 Task: Create Workspace Human Resources Information Systems Workspace description Coordinate and manage company-wide employee volunteer time off (VTO) programs. Workspace type Other
Action: Mouse moved to (382, 162)
Screenshot: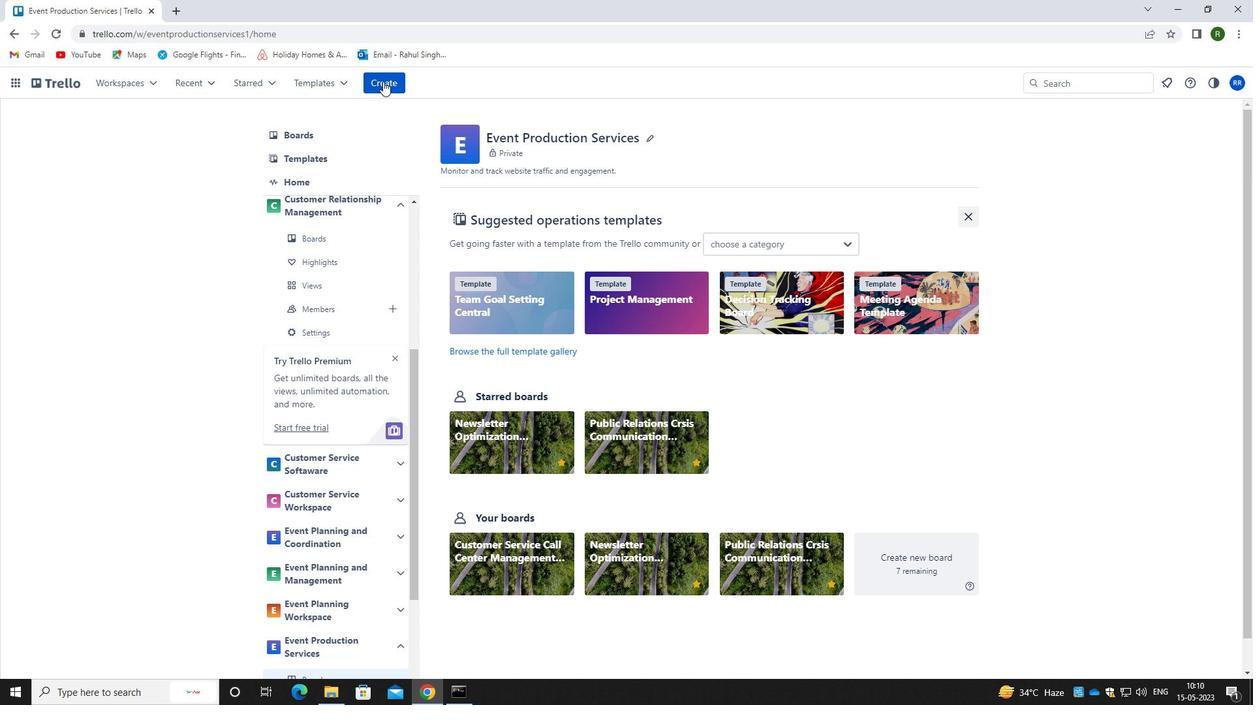 
Action: Mouse pressed left at (382, 162)
Screenshot: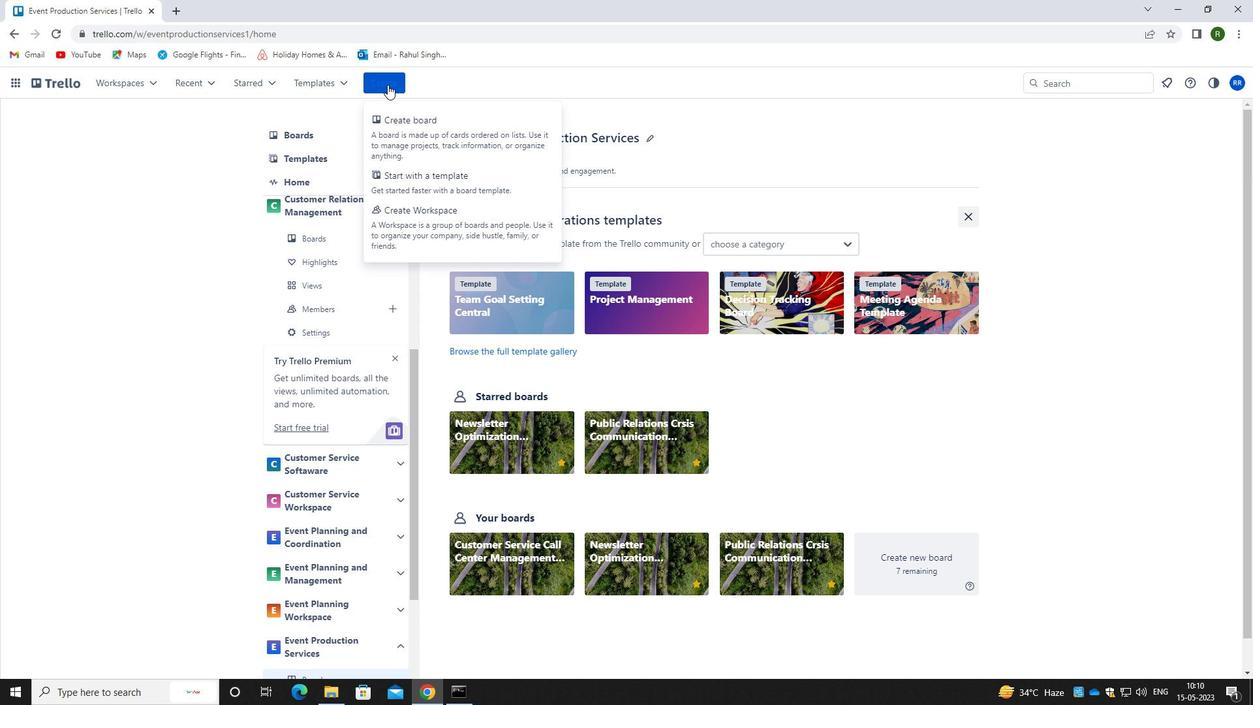
Action: Mouse moved to (434, 276)
Screenshot: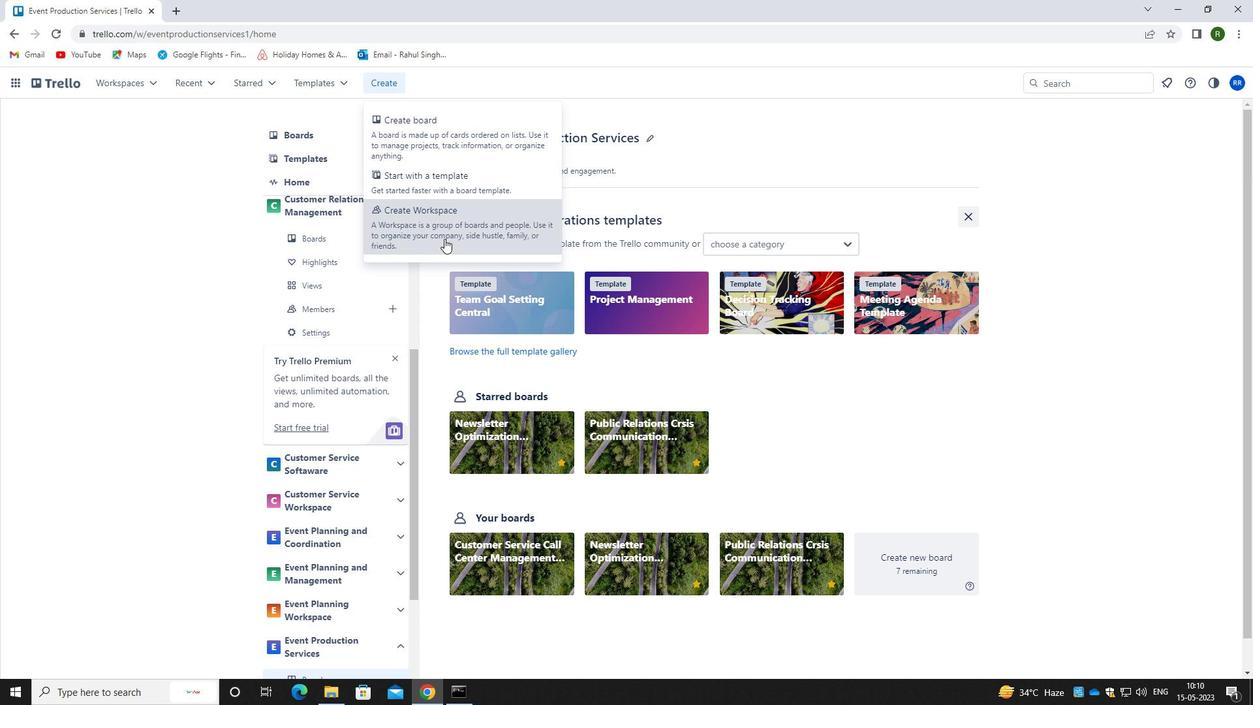 
Action: Mouse pressed left at (434, 276)
Screenshot: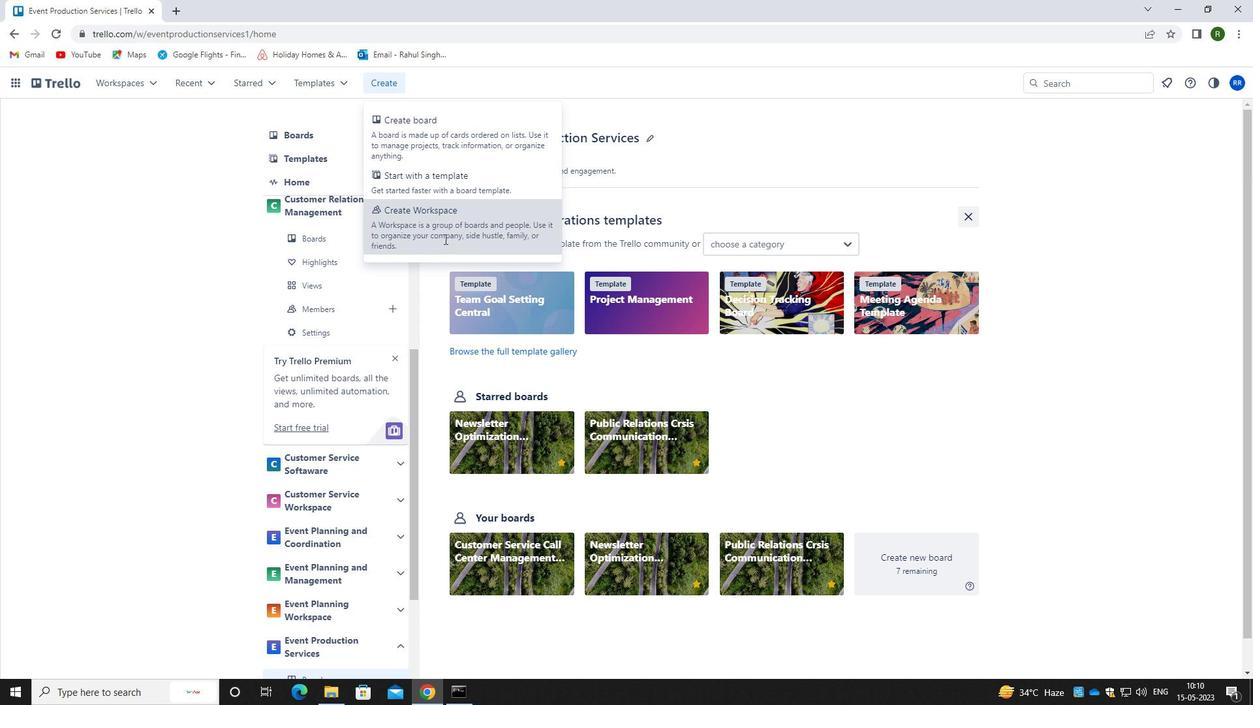 
Action: Mouse moved to (436, 284)
Screenshot: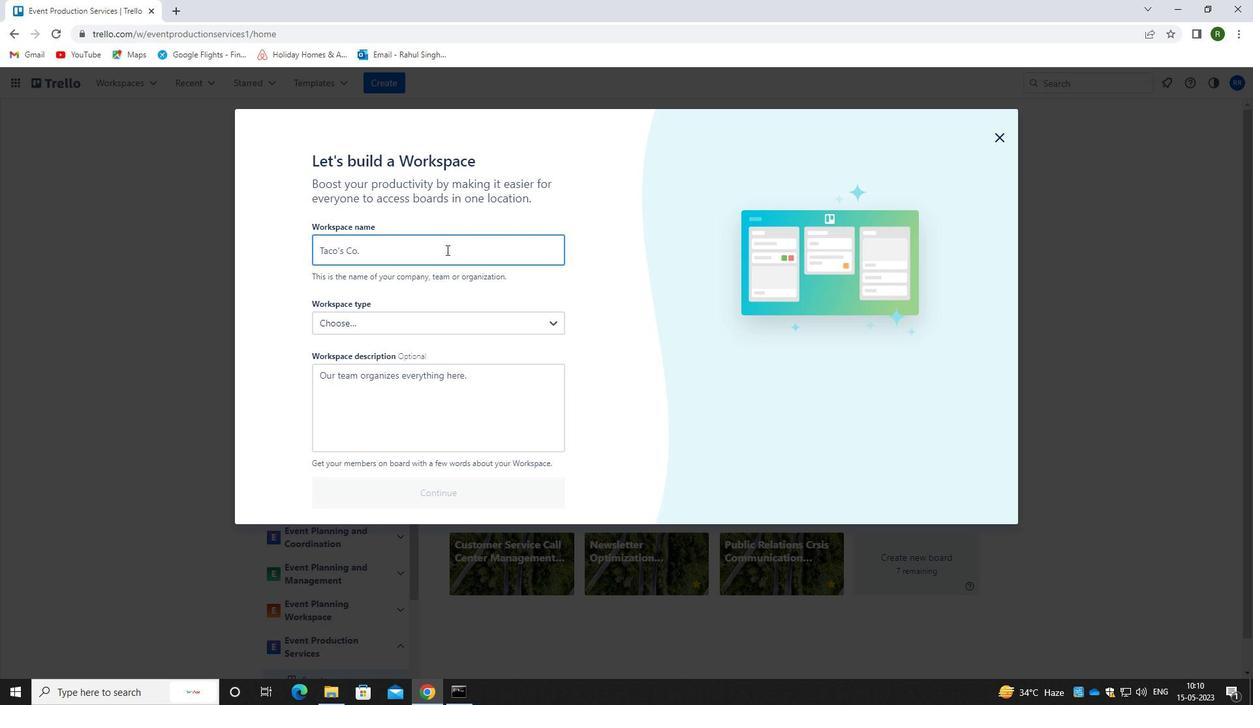 
Action: Mouse pressed left at (436, 284)
Screenshot: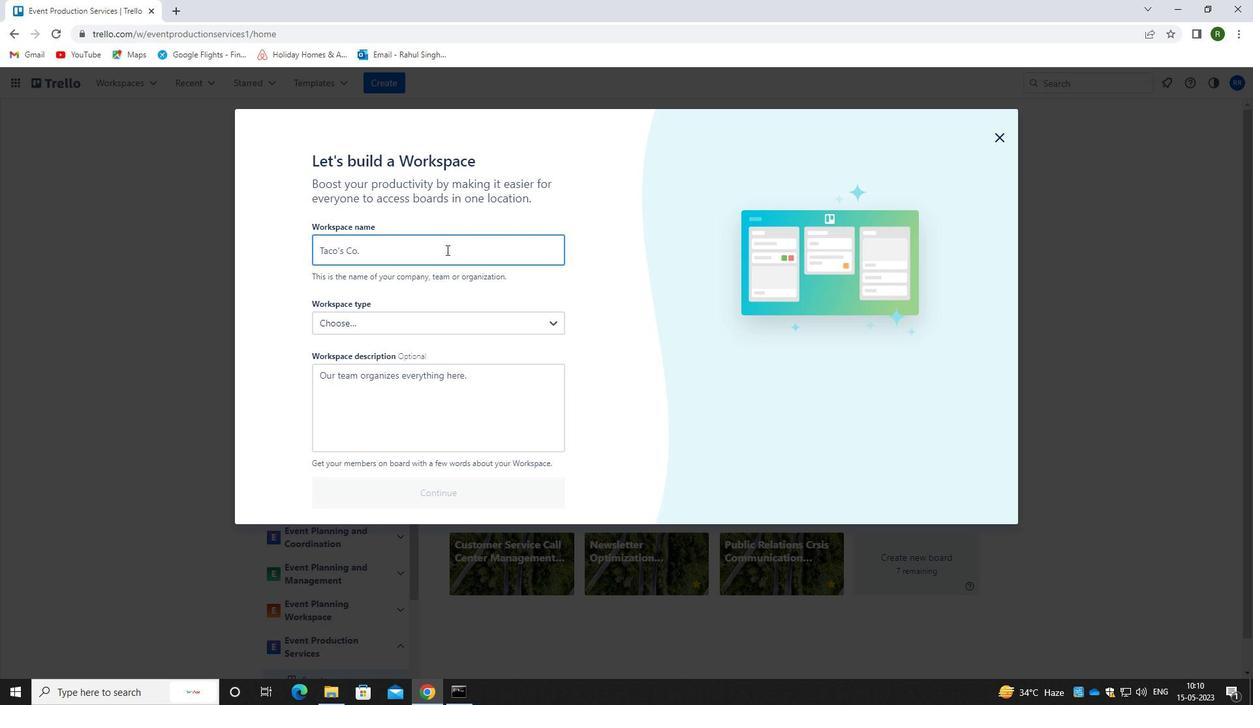 
Action: Key pressed <Key.shift>H<Key.shift>U<Key.backspace><Key.backspace><Key.shift>HUMAN<Key.space><Key.shift><Key.shift><Key.shift><Key.shift><Key.shift><Key.shift><Key.shift><Key.shift><Key.shift><Key.shift><Key.shift><Key.shift><Key.shift><Key.shift><Key.shift><Key.shift><Key.shift><Key.shift><Key.shift><Key.shift><Key.shift><Key.shift><Key.shift><Key.shift><Key.shift><Key.shift><Key.shift><Key.shift><Key.shift><Key.shift><Key.shift><Key.shift><Key.shift><Key.shift><Key.shift><Key.shift><Key.shift><Key.shift><Key.shift><Key.shift><Key.shift><Key.shift><Key.shift><Key.shift><Key.shift><Key.shift>RESOURCE<Key.space><Key.shift>SYSTEMS<Key.space><Key.shift>W<Key.backspace>
Screenshot: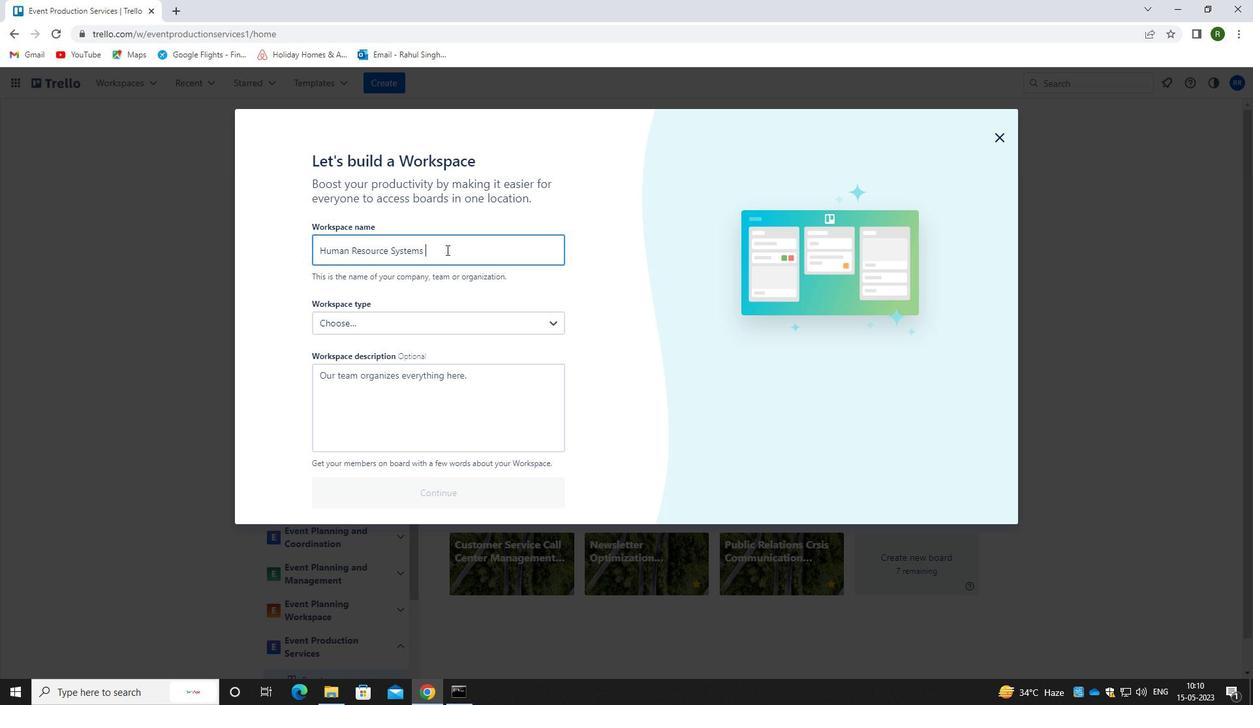 
Action: Mouse moved to (411, 397)
Screenshot: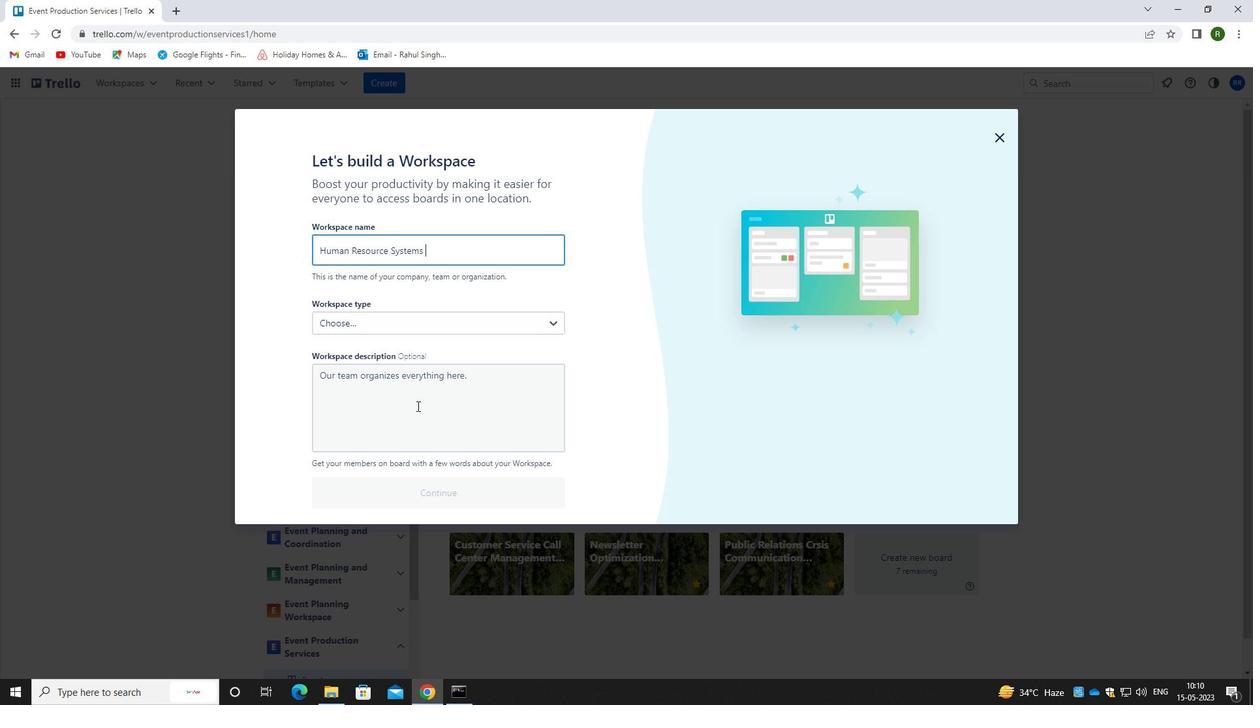 
Action: Mouse pressed left at (411, 397)
Screenshot: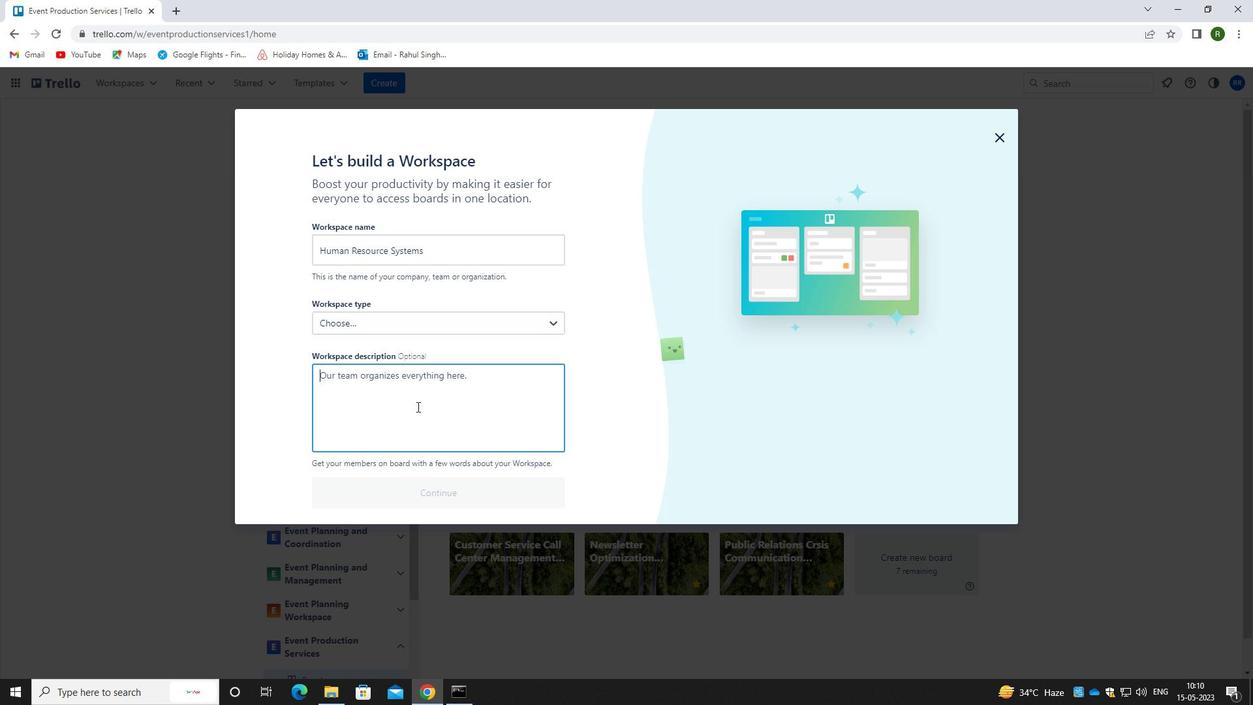 
Action: Mouse moved to (411, 397)
Screenshot: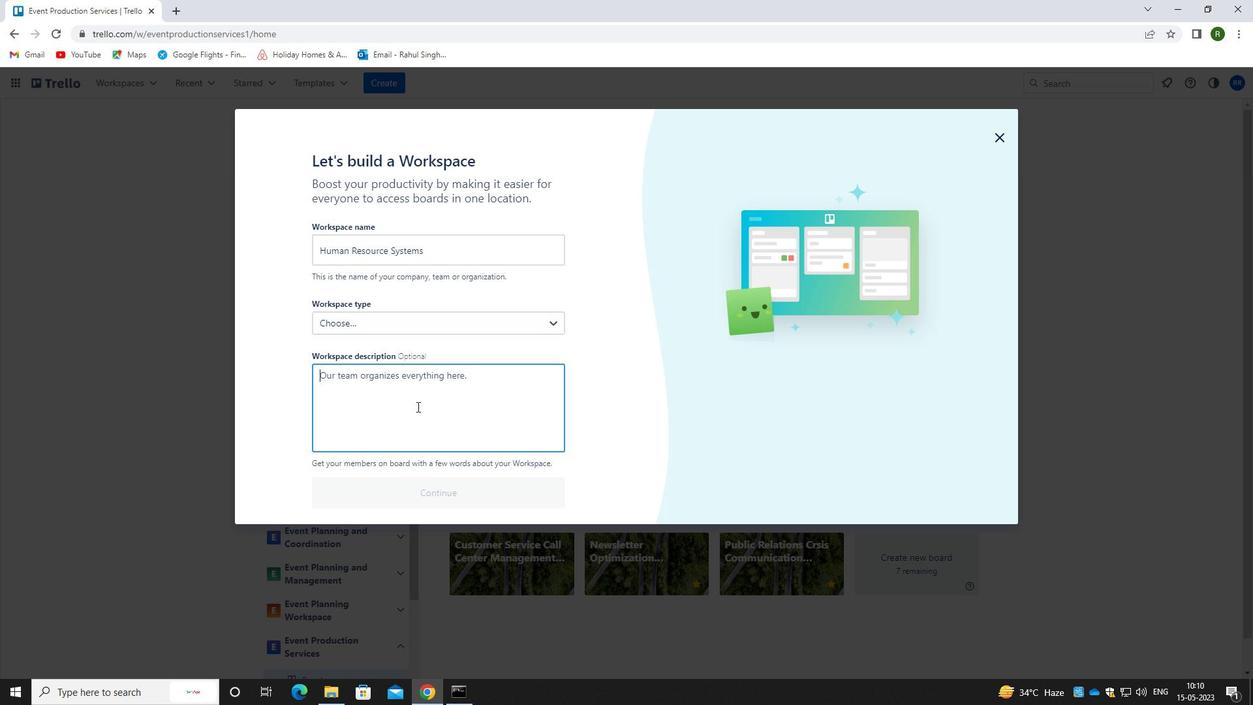 
Action: Key pressed <Key.caps_lock>C<Key.caps_lock>OORDINATE<Key.space>AND<Key.space>MANGA<Key.backspace><Key.backspace>AGE<Key.space>COMPANY-WIDE<Key.space>EMPLOYEE<Key.space>VOLUNTEER<Key.space>TIME<Key.space>OFF<Key.shift_r>(B<Key.backspace><Key.caps_lock>VTO<Key.shift_r>)<Key.space><Key.caps_lock>PRP<Key.backspace>OF<Key.backspace>GRAMS.
Screenshot: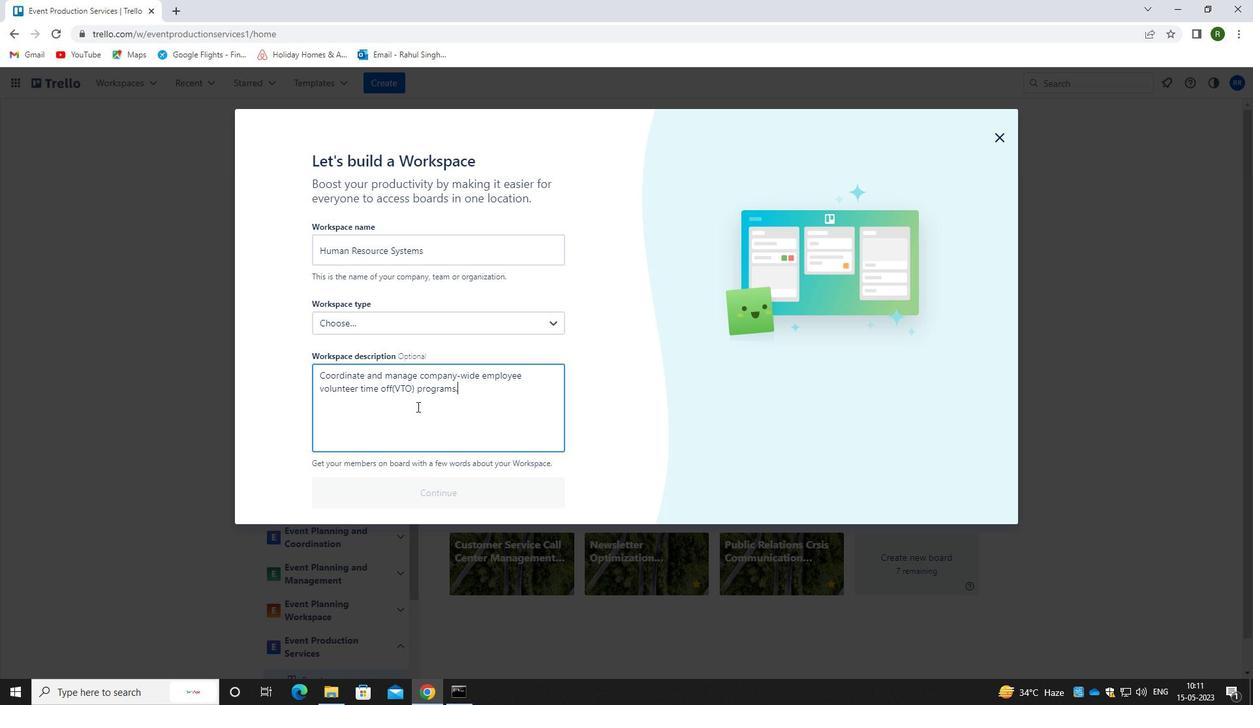 
Action: Mouse moved to (475, 340)
Screenshot: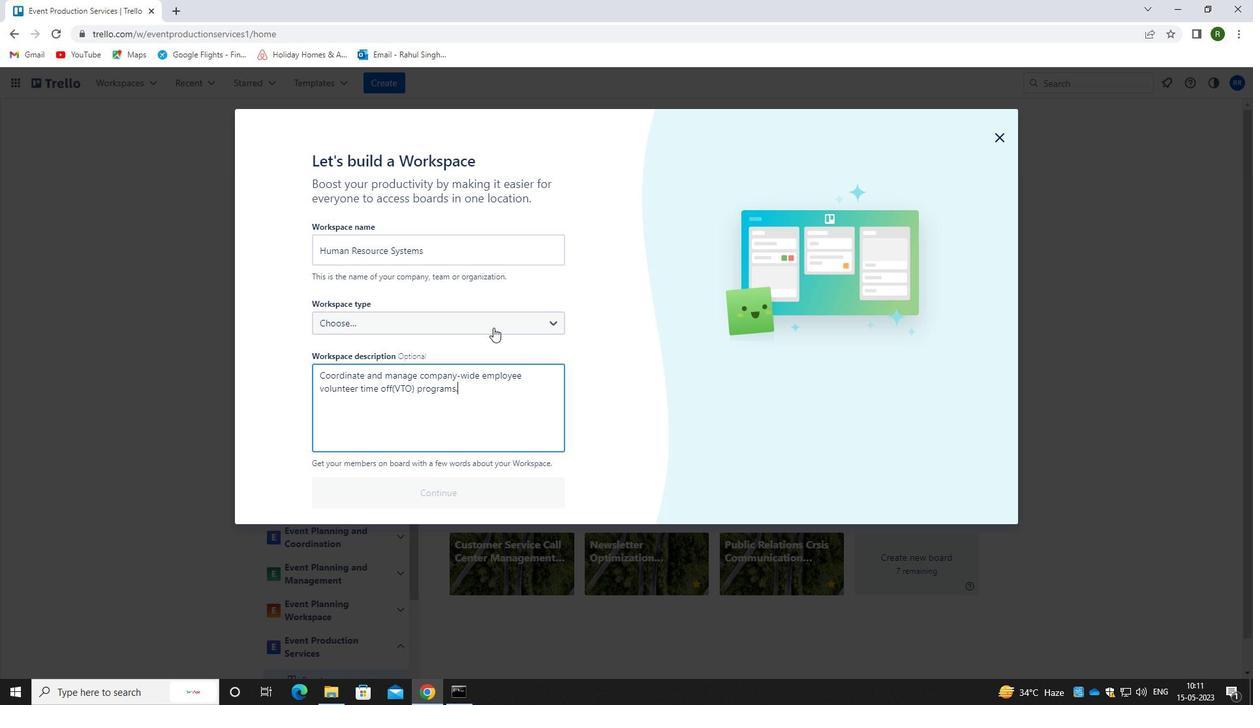 
Action: Mouse pressed left at (475, 340)
Screenshot: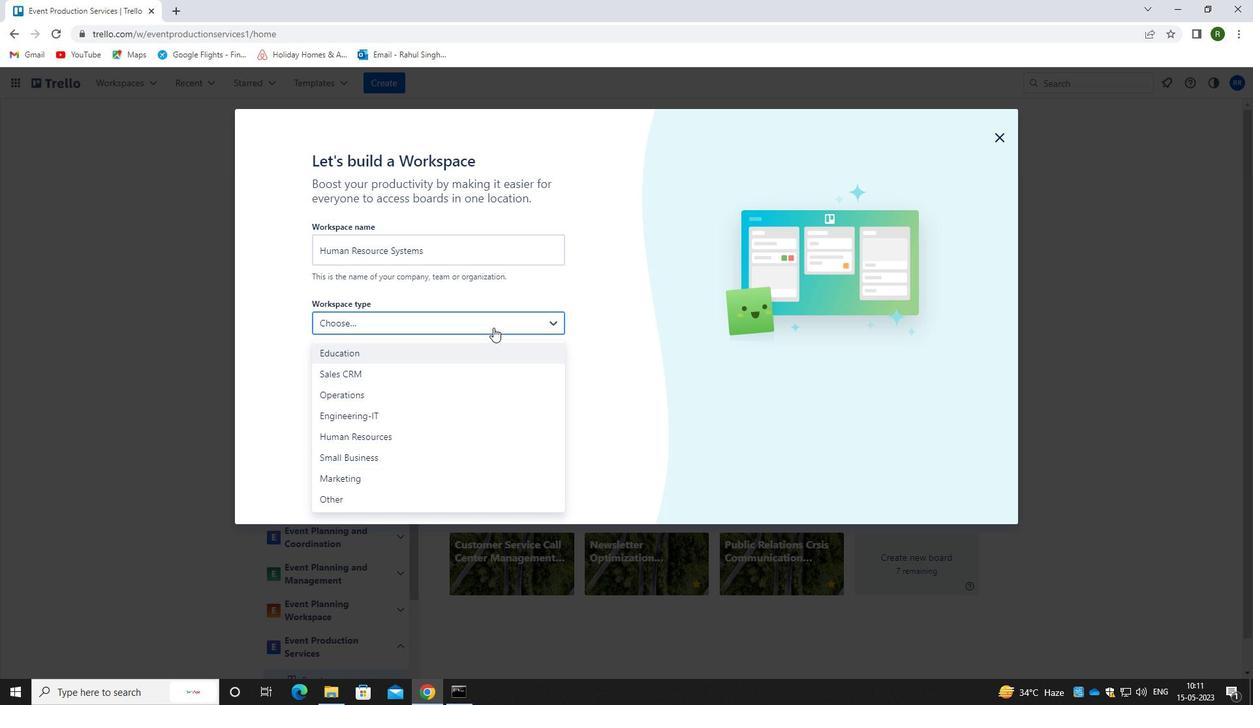 
Action: Mouse moved to (370, 458)
Screenshot: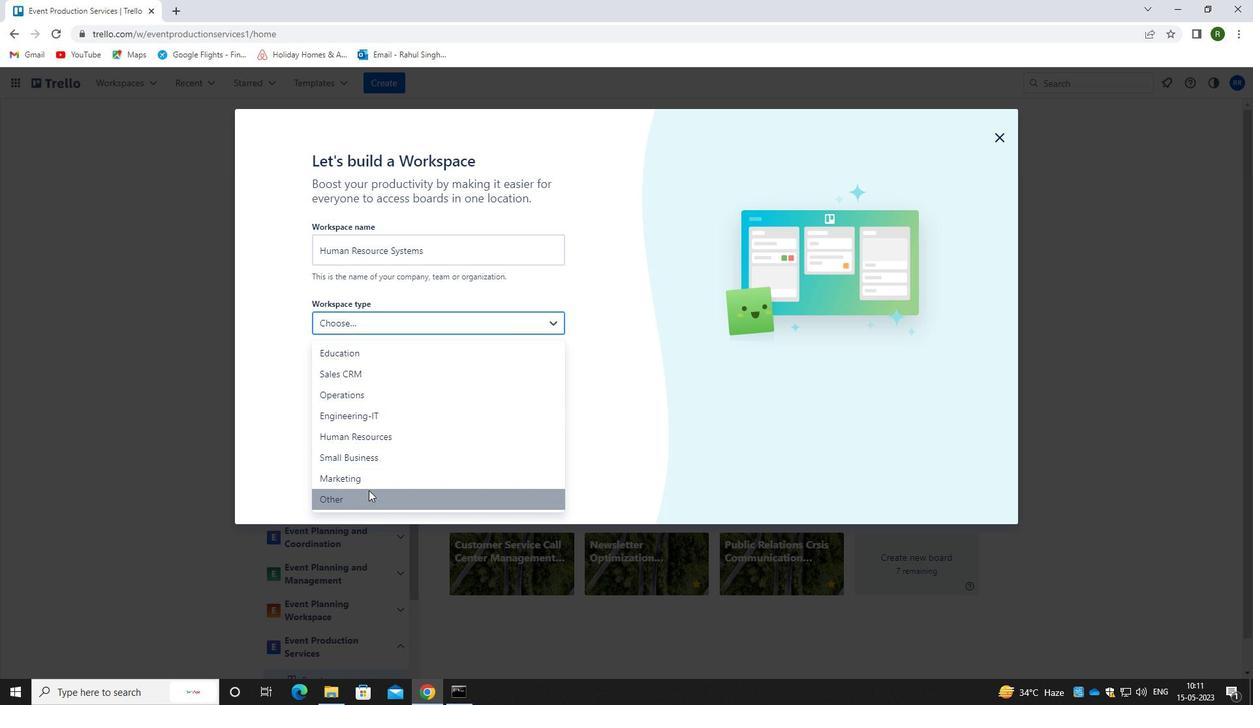
Action: Mouse pressed left at (370, 458)
Screenshot: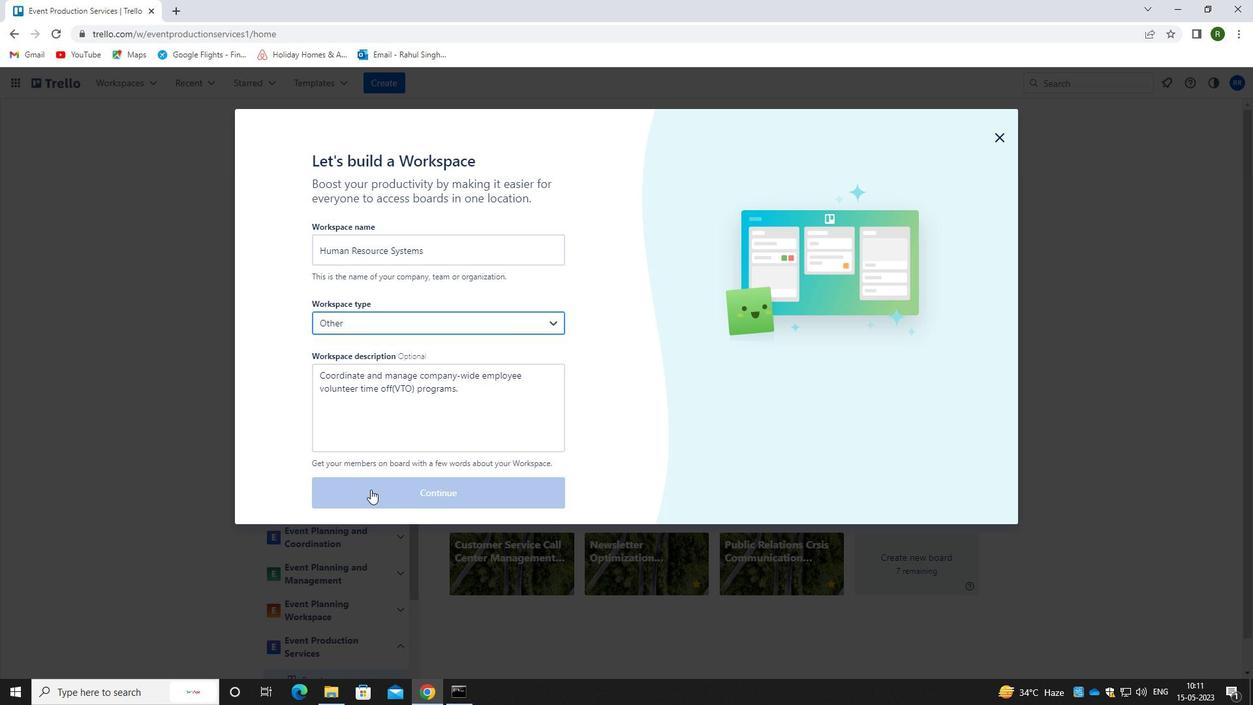 
Action: Mouse moved to (434, 462)
Screenshot: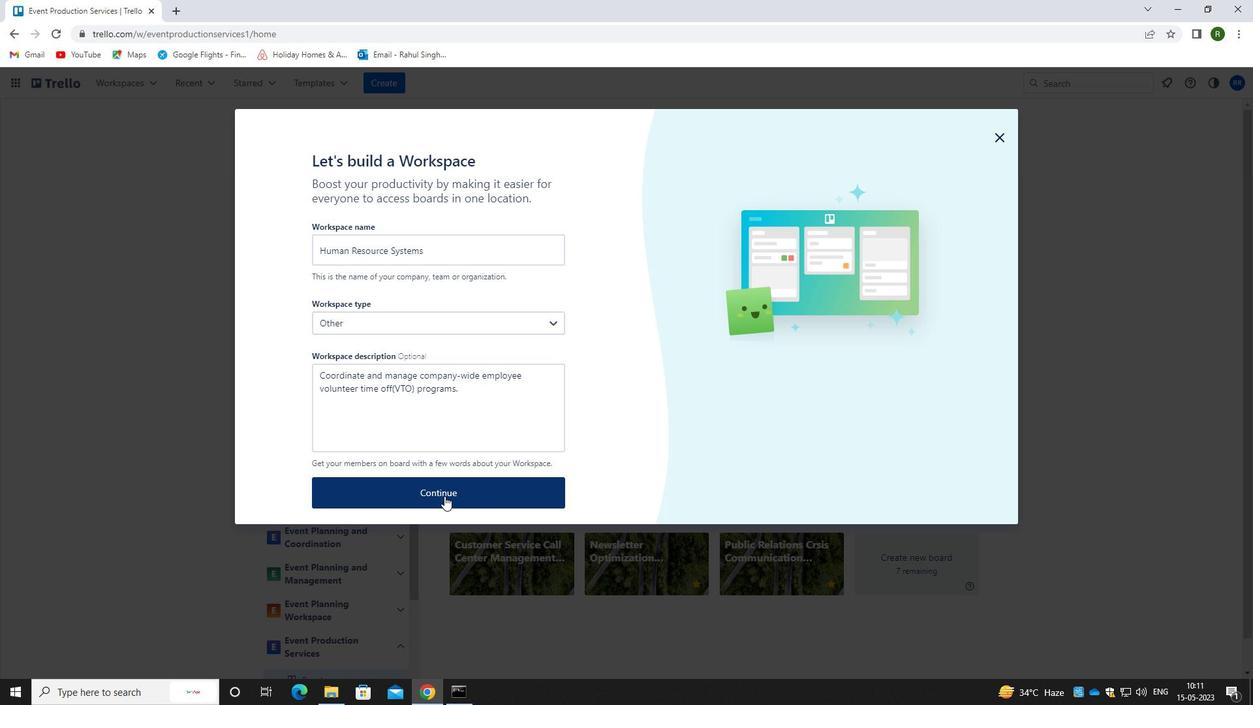 
Action: Mouse pressed left at (434, 462)
Screenshot: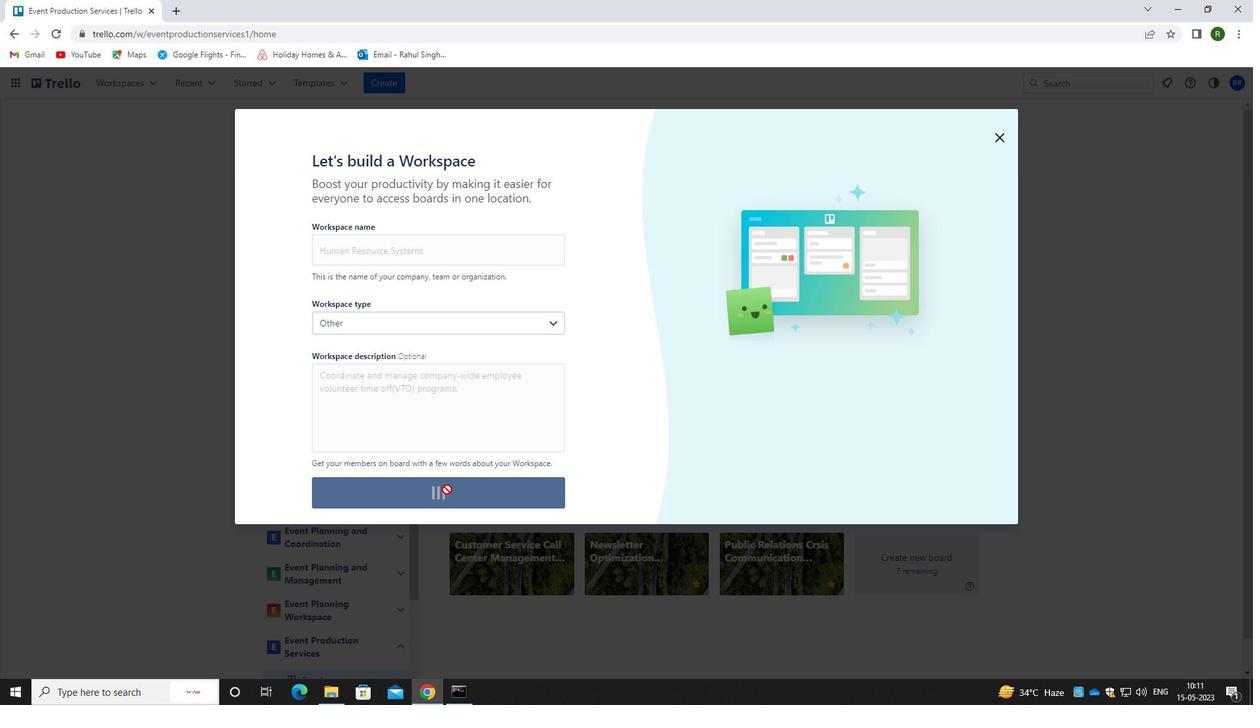 
Action: Mouse moved to (427, 360)
Screenshot: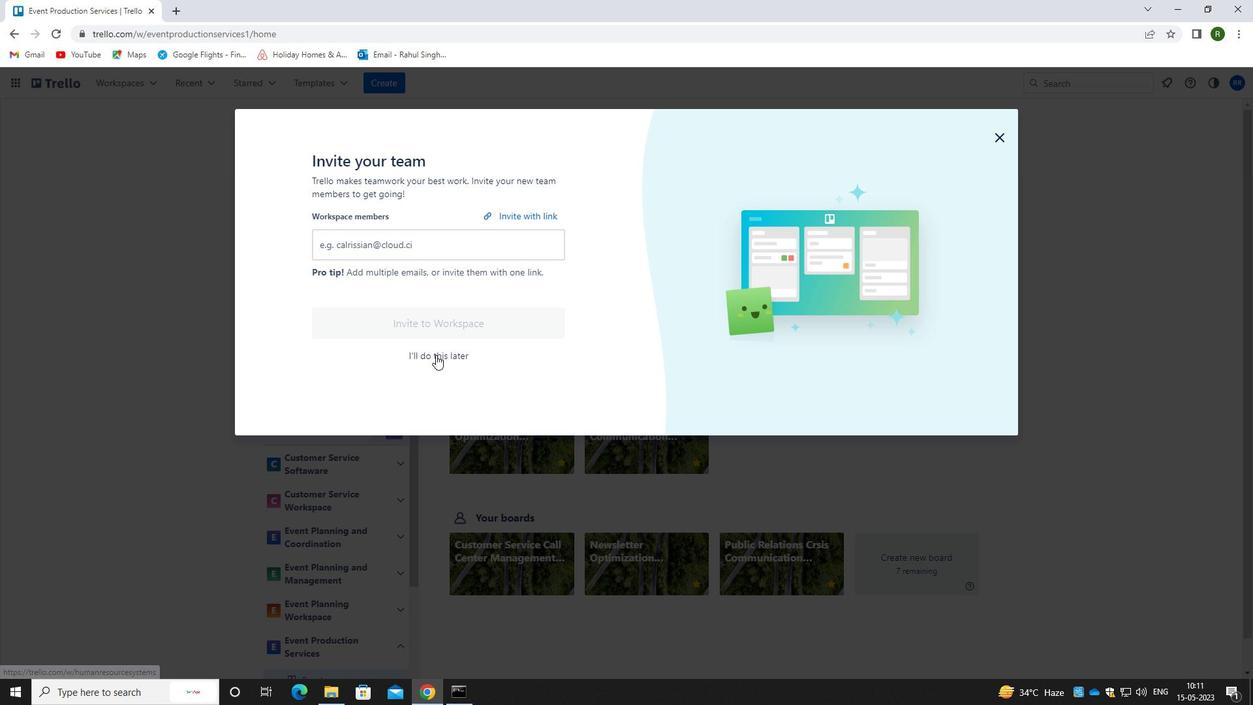 
Action: Mouse pressed left at (427, 360)
Screenshot: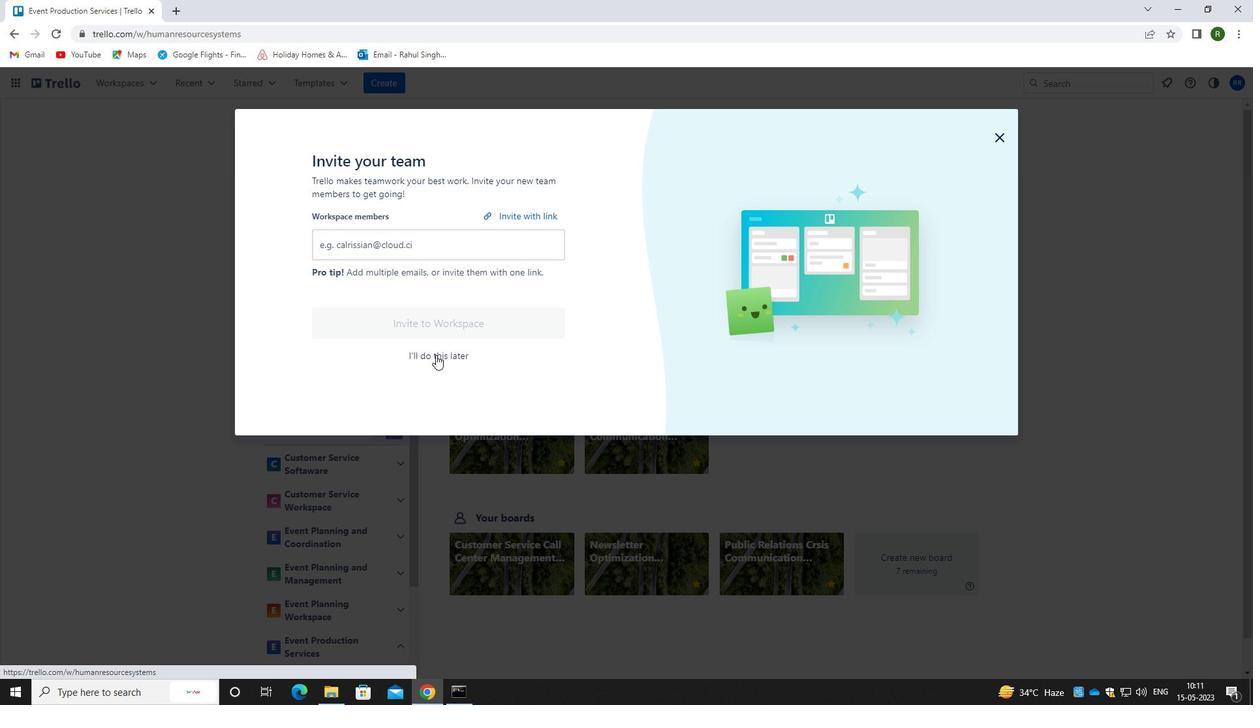 
Action: Mouse moved to (478, 289)
Screenshot: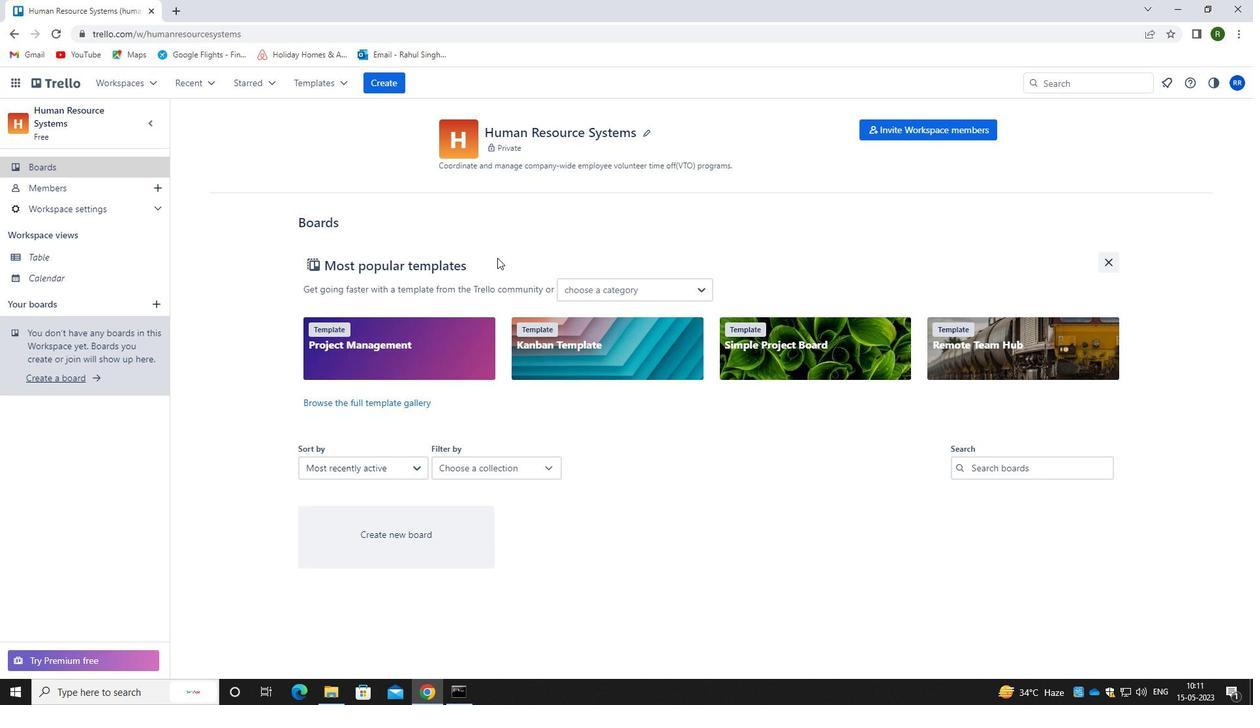 
